 Task: Create a due date automation trigger when advanced on, on the wednesday before a card is due add dates starting this month at 11:00 AM.
Action: Mouse moved to (830, 257)
Screenshot: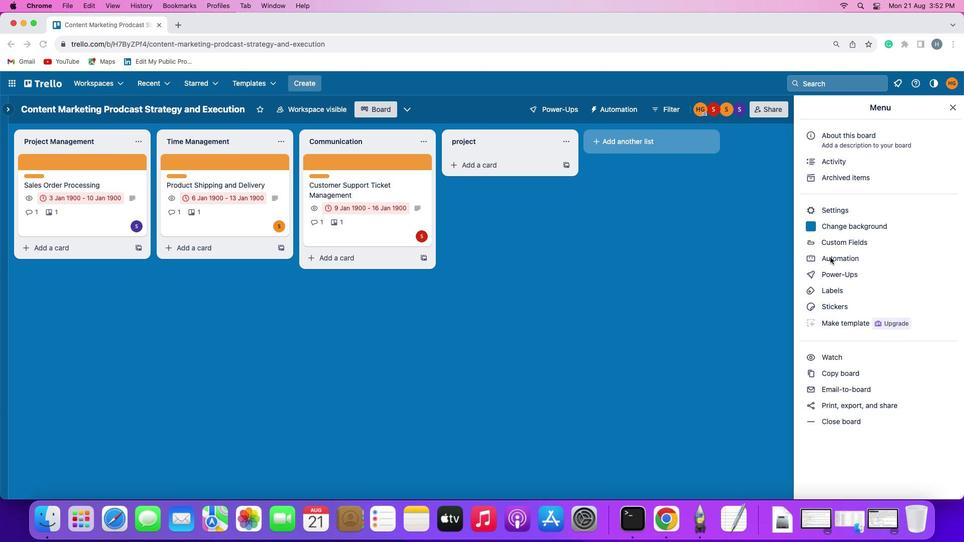 
Action: Mouse pressed left at (830, 257)
Screenshot: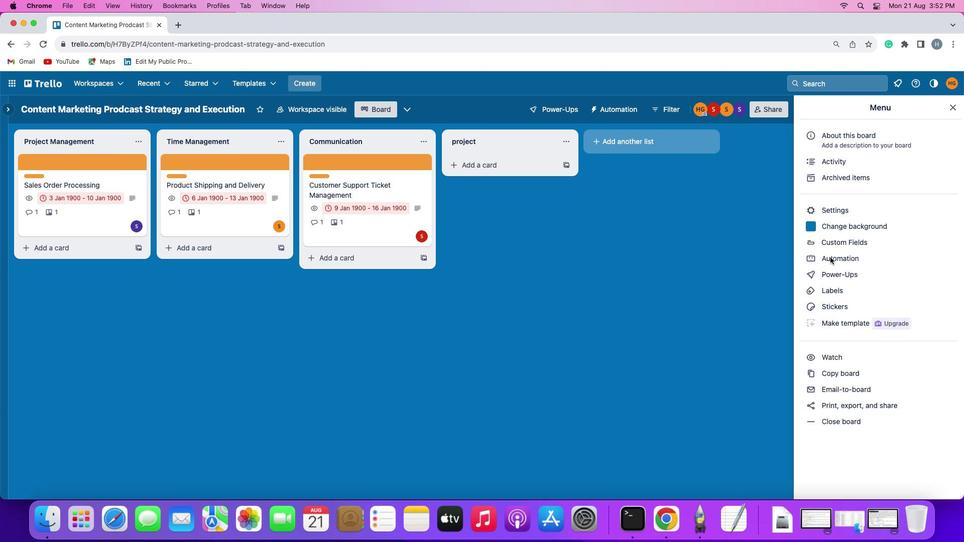 
Action: Mouse moved to (830, 257)
Screenshot: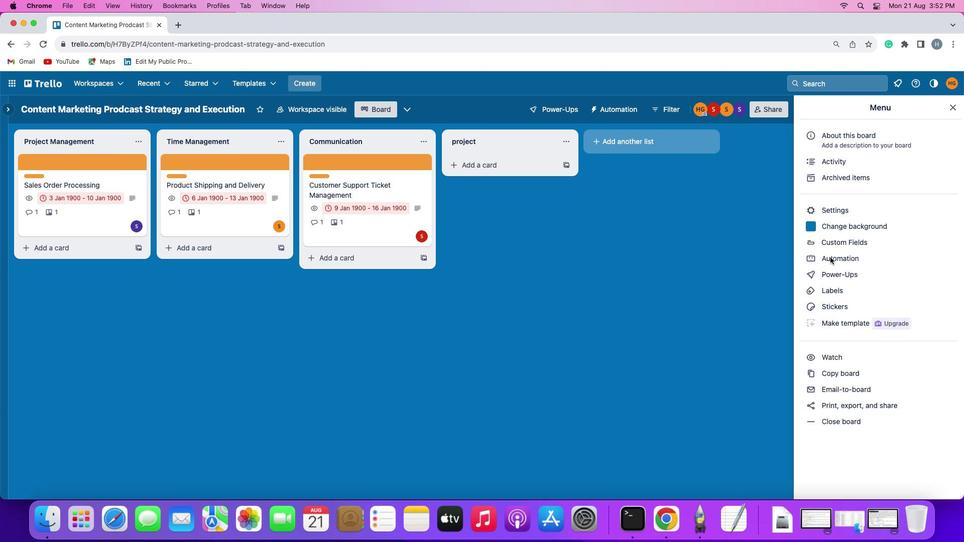 
Action: Mouse pressed left at (830, 257)
Screenshot: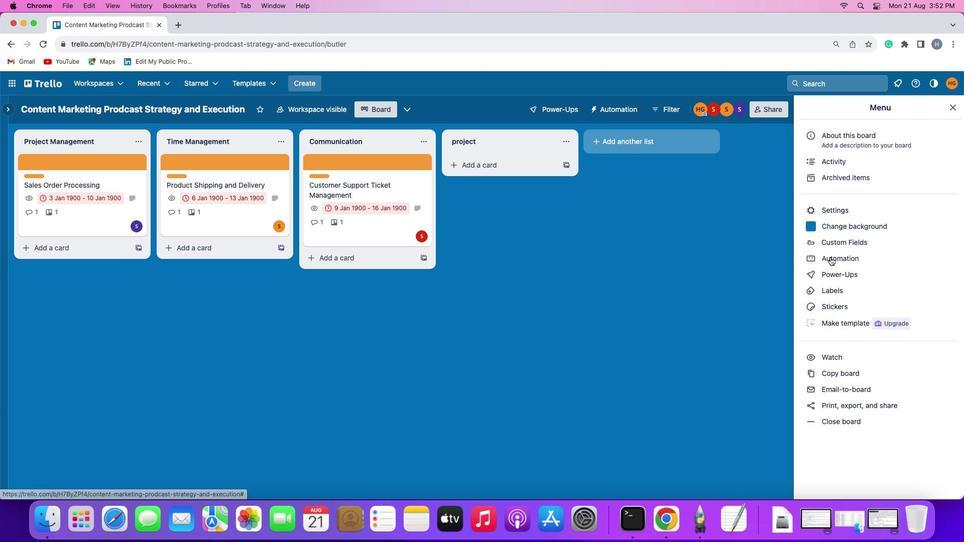 
Action: Mouse moved to (67, 239)
Screenshot: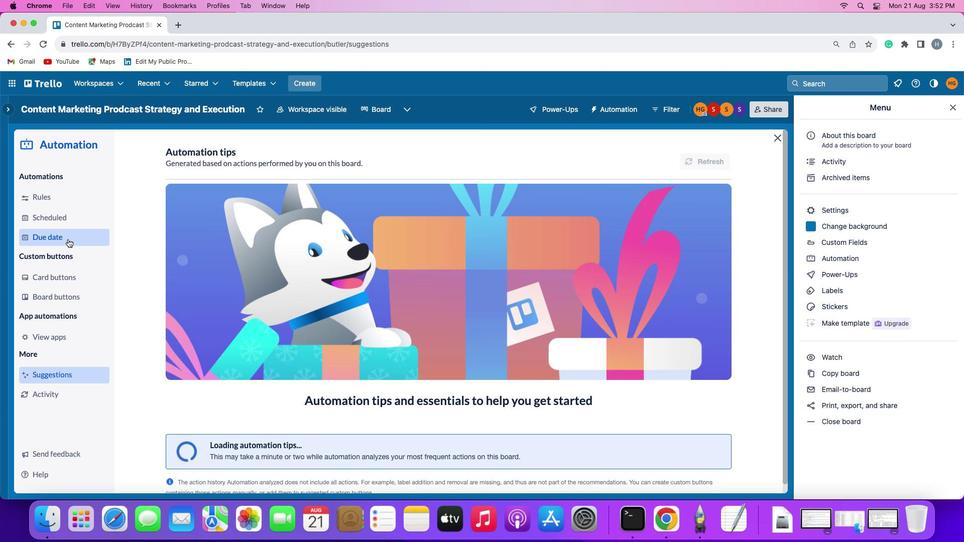 
Action: Mouse pressed left at (67, 239)
Screenshot: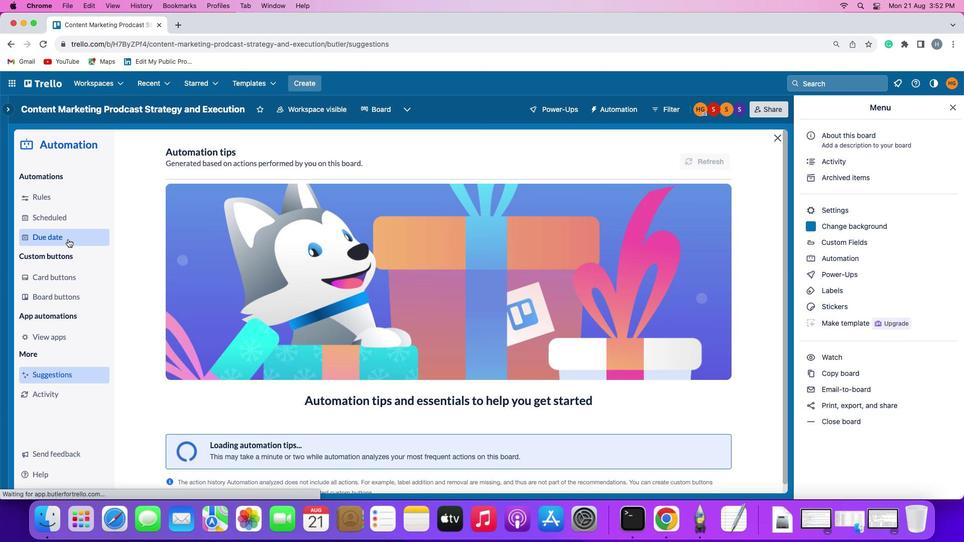 
Action: Mouse moved to (690, 154)
Screenshot: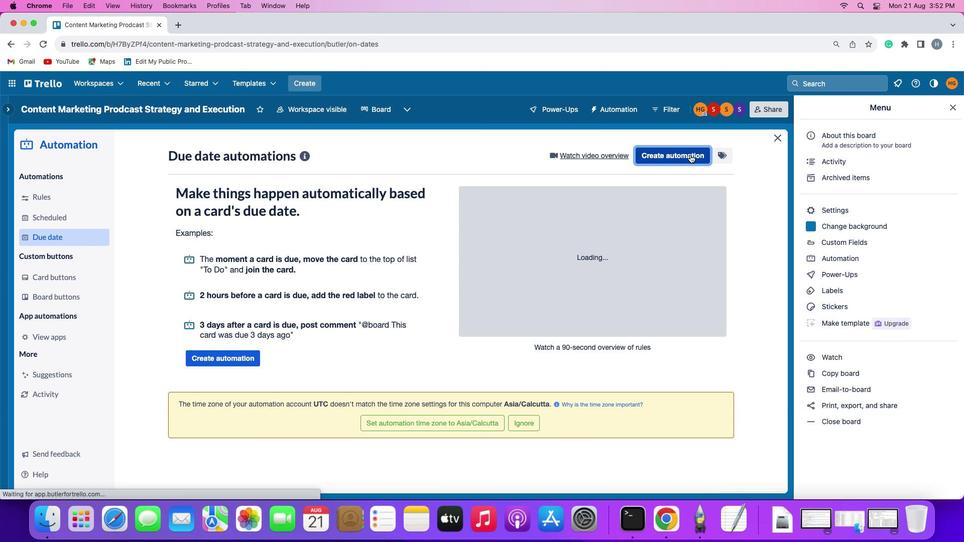 
Action: Mouse pressed left at (690, 154)
Screenshot: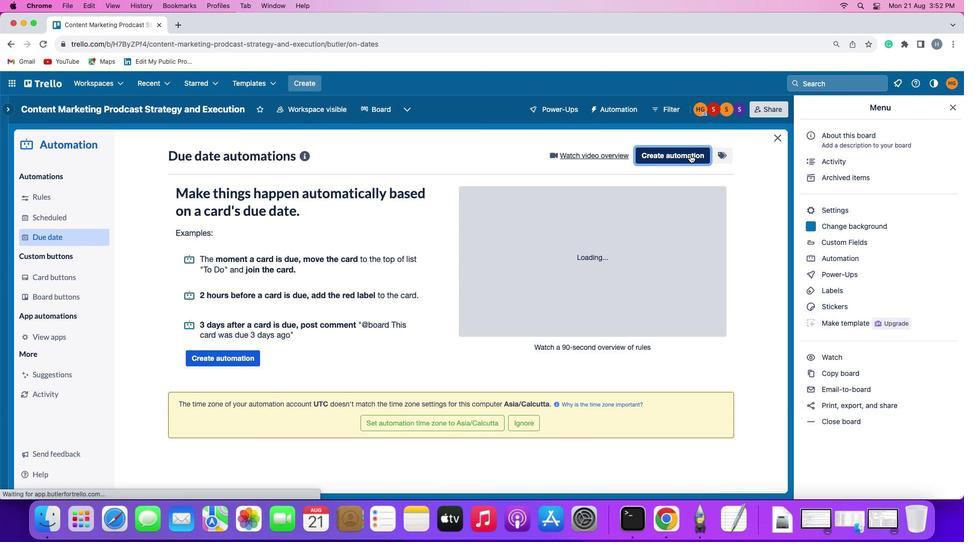 
Action: Mouse moved to (191, 254)
Screenshot: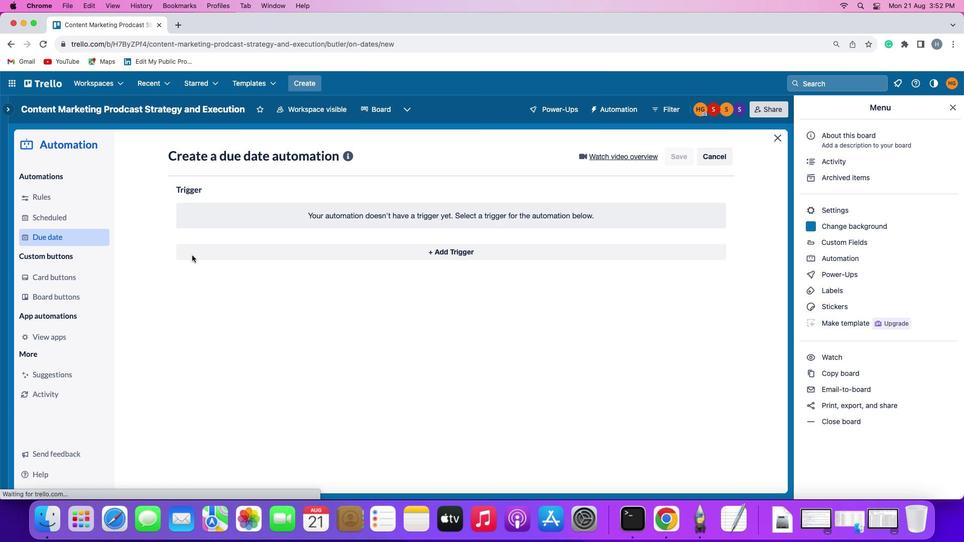 
Action: Mouse pressed left at (191, 254)
Screenshot: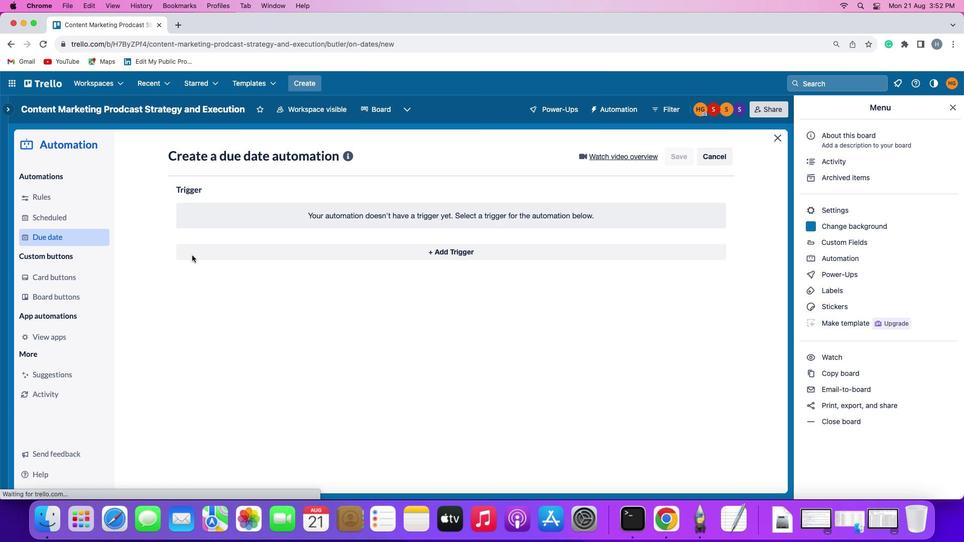 
Action: Mouse moved to (219, 440)
Screenshot: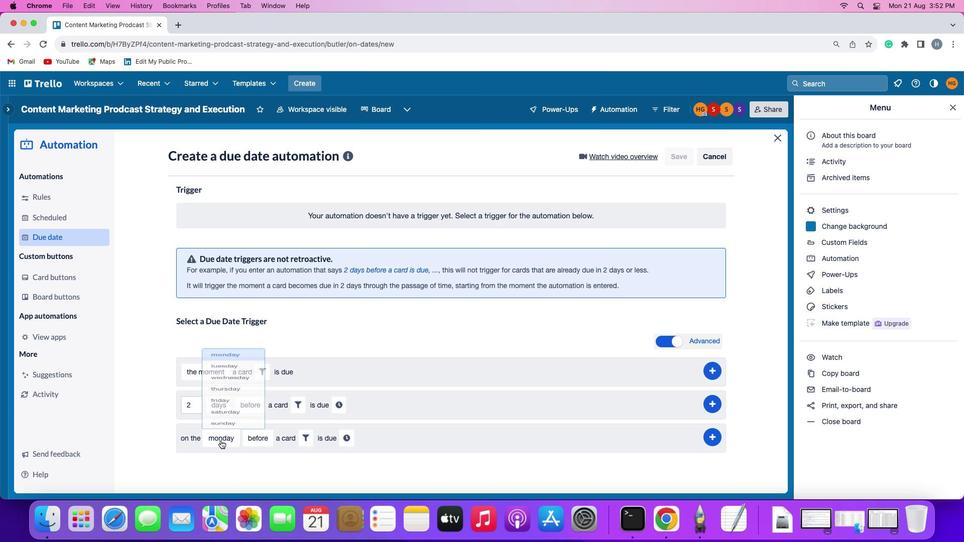 
Action: Mouse pressed left at (219, 440)
Screenshot: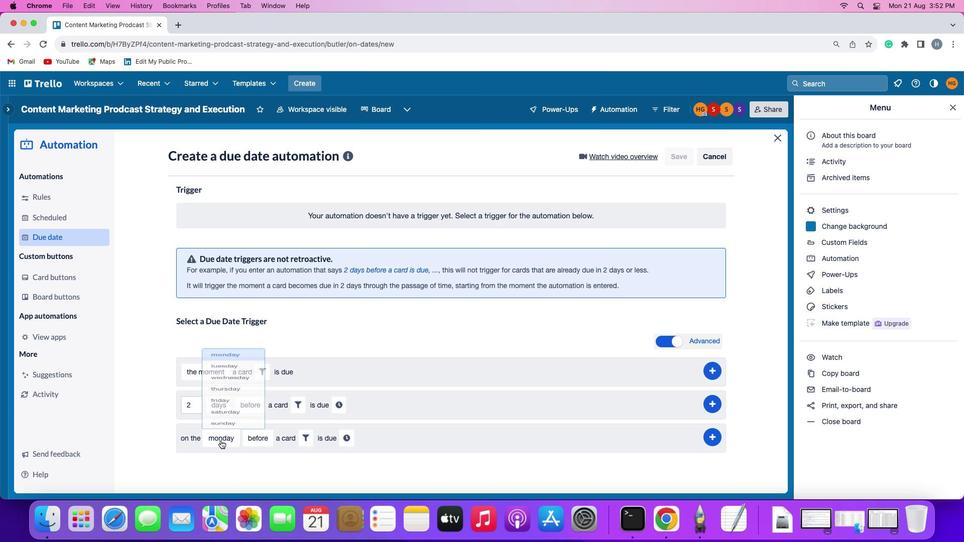 
Action: Mouse moved to (237, 339)
Screenshot: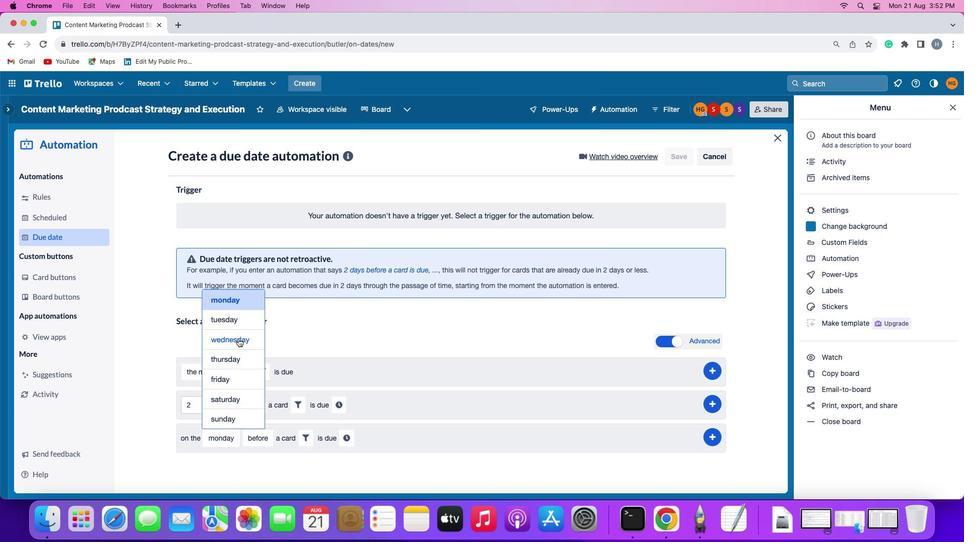 
Action: Mouse pressed left at (237, 339)
Screenshot: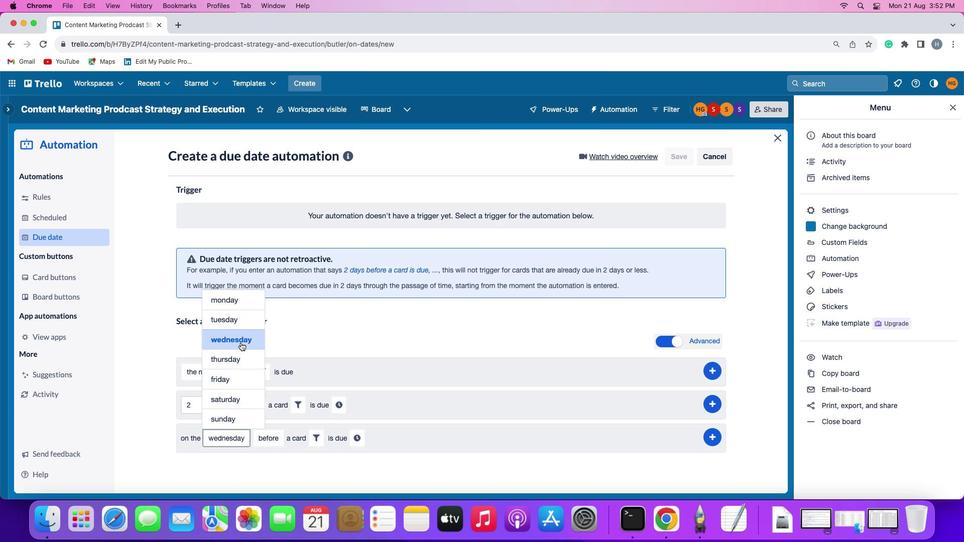 
Action: Mouse moved to (314, 435)
Screenshot: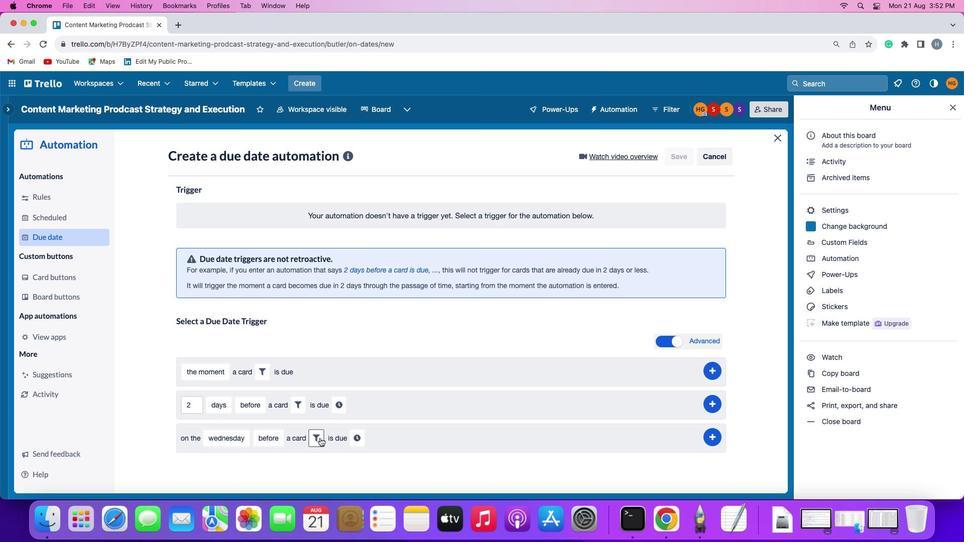 
Action: Mouse pressed left at (314, 435)
Screenshot: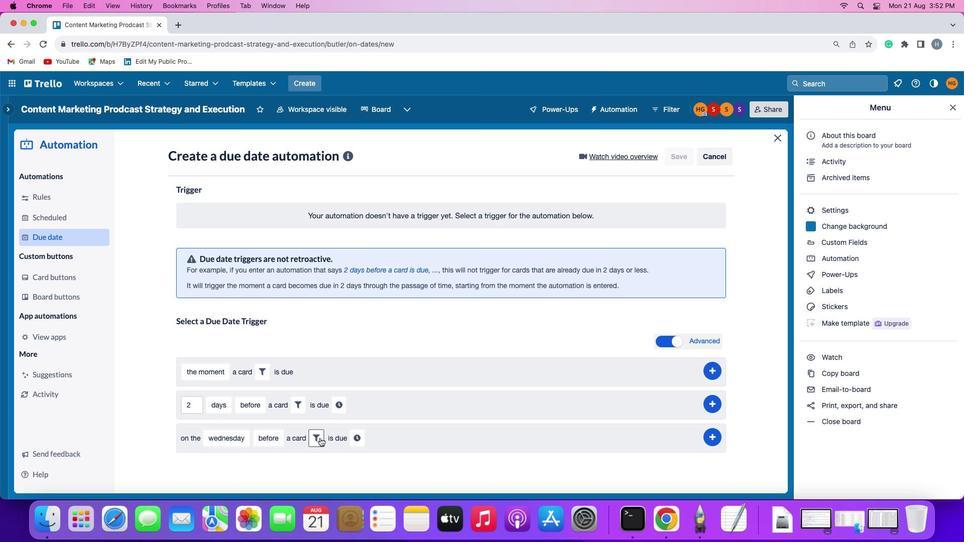 
Action: Mouse moved to (361, 464)
Screenshot: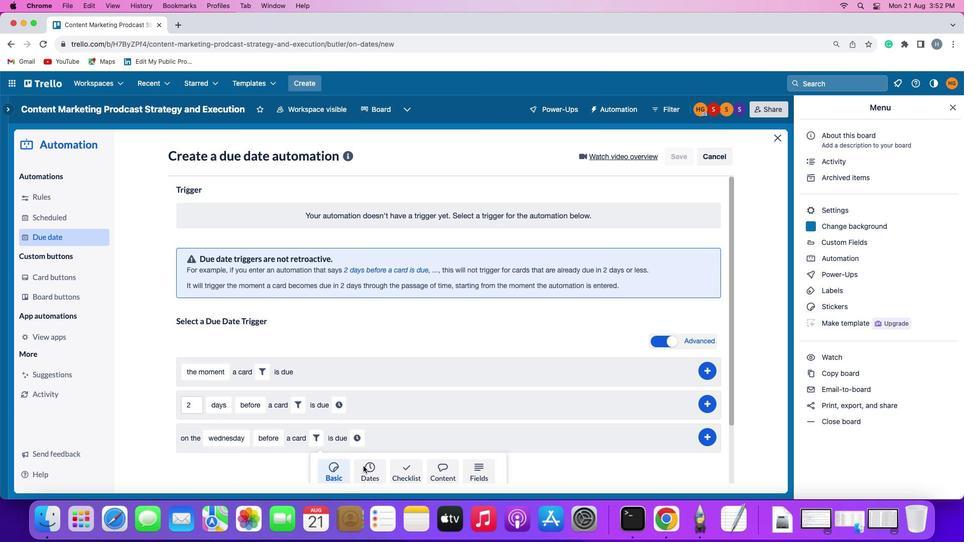 
Action: Mouse pressed left at (361, 464)
Screenshot: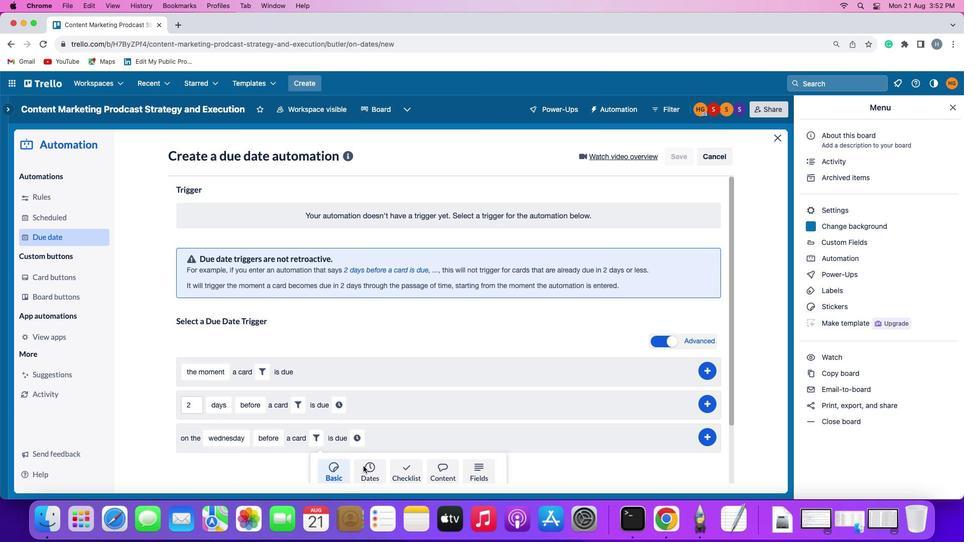 
Action: Mouse moved to (265, 464)
Screenshot: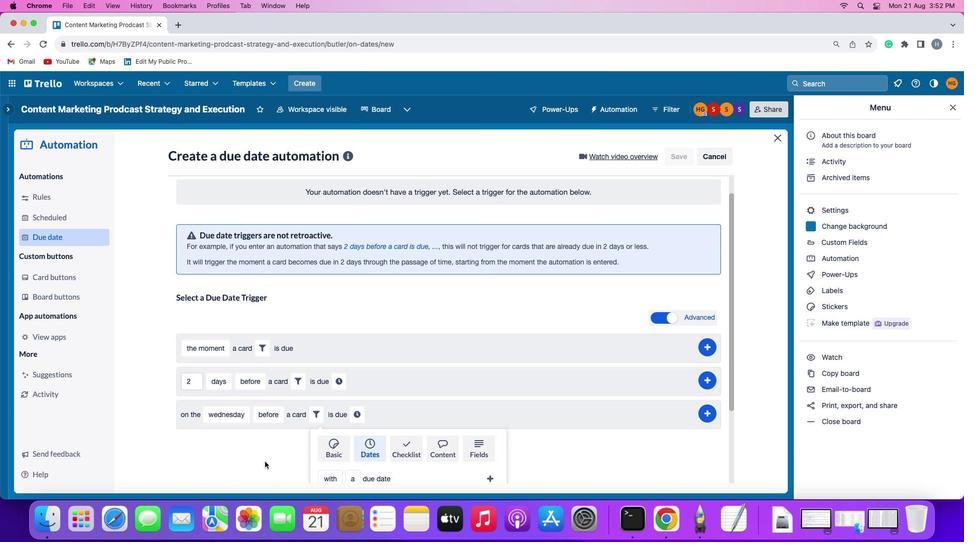 
Action: Mouse scrolled (265, 464) with delta (0, 0)
Screenshot: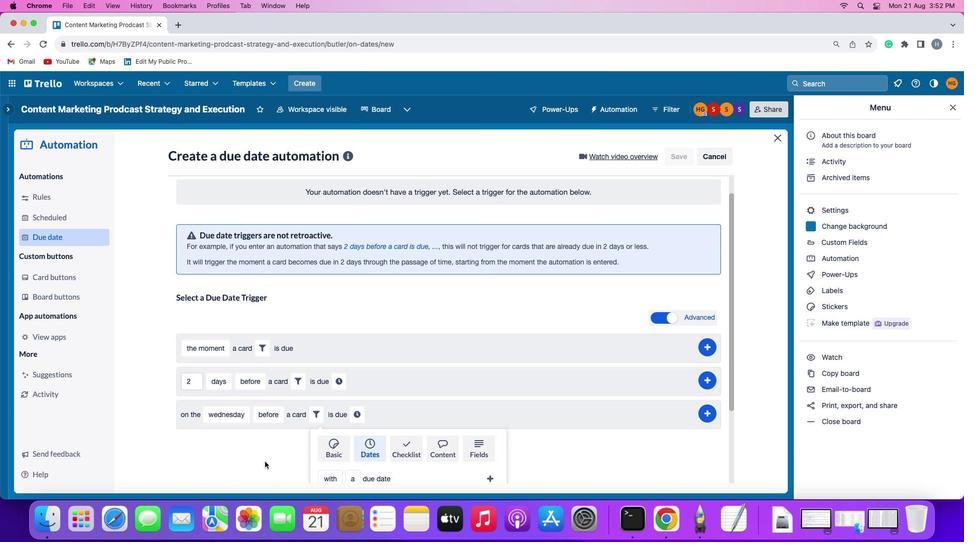 
Action: Mouse moved to (265, 464)
Screenshot: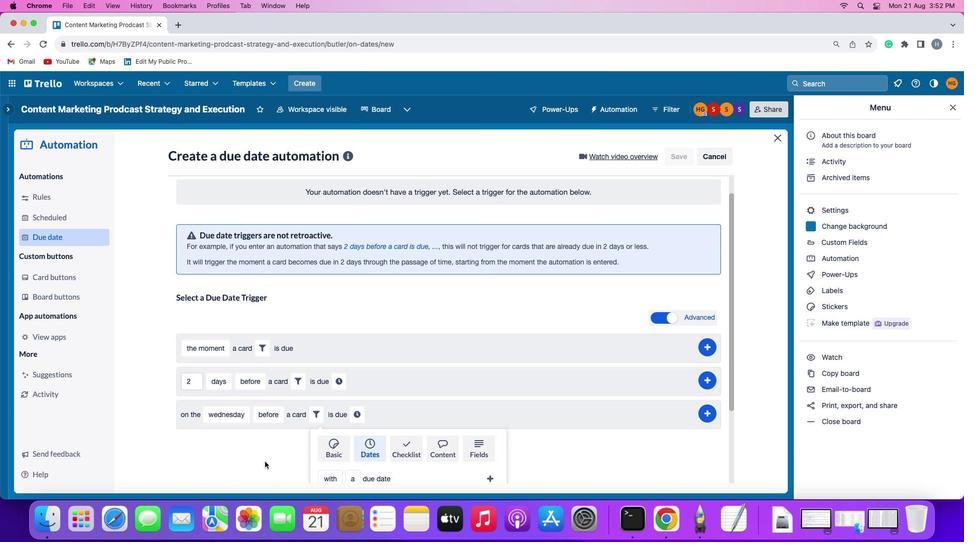 
Action: Mouse scrolled (265, 464) with delta (0, 0)
Screenshot: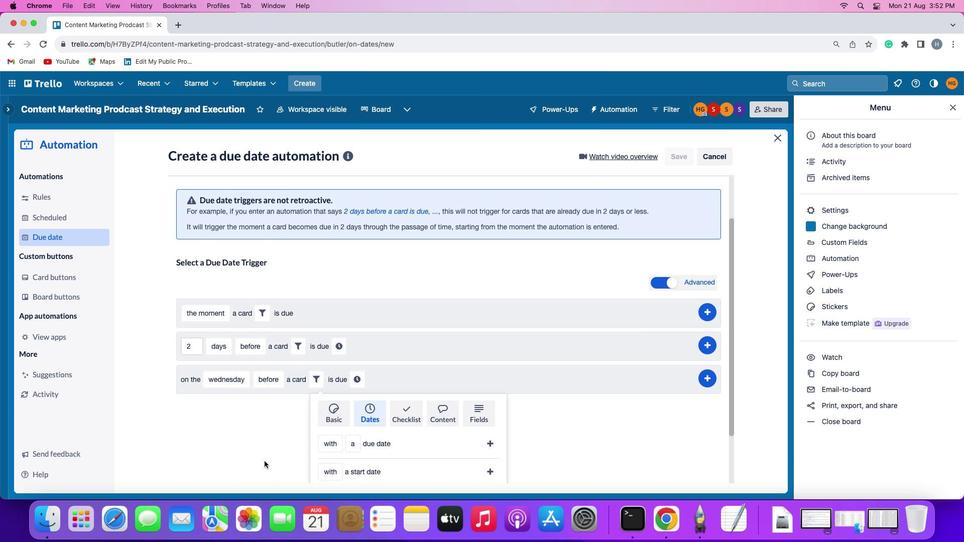 
Action: Mouse scrolled (265, 464) with delta (0, -2)
Screenshot: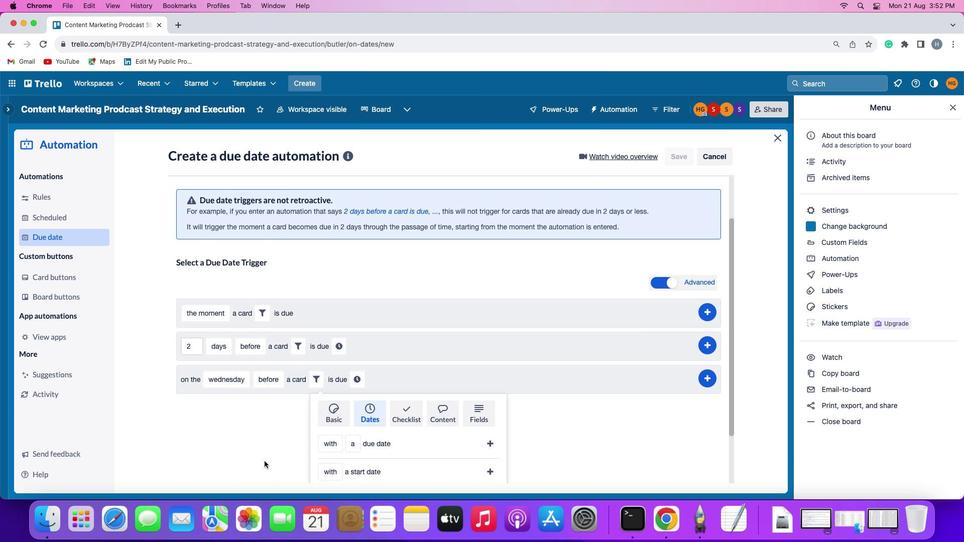 
Action: Mouse scrolled (265, 464) with delta (0, -2)
Screenshot: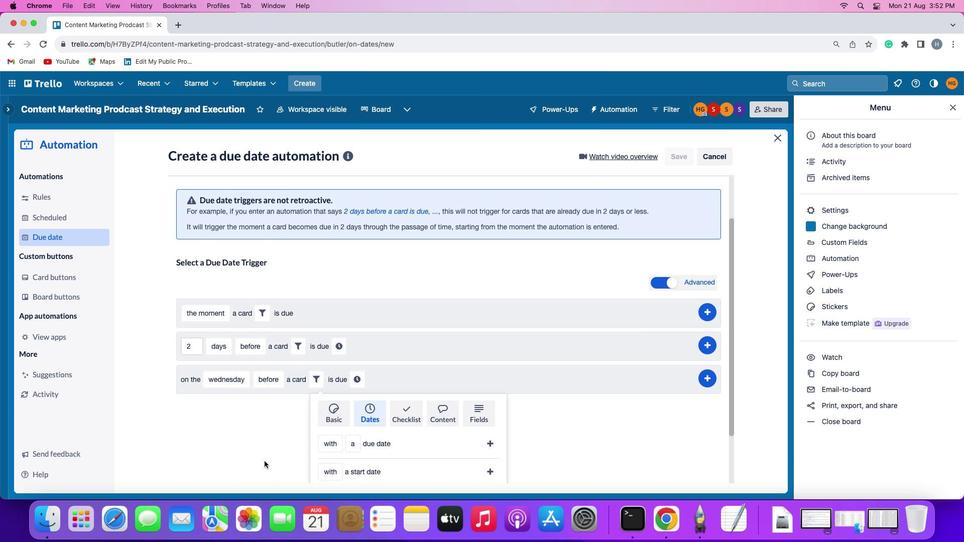 
Action: Mouse moved to (265, 463)
Screenshot: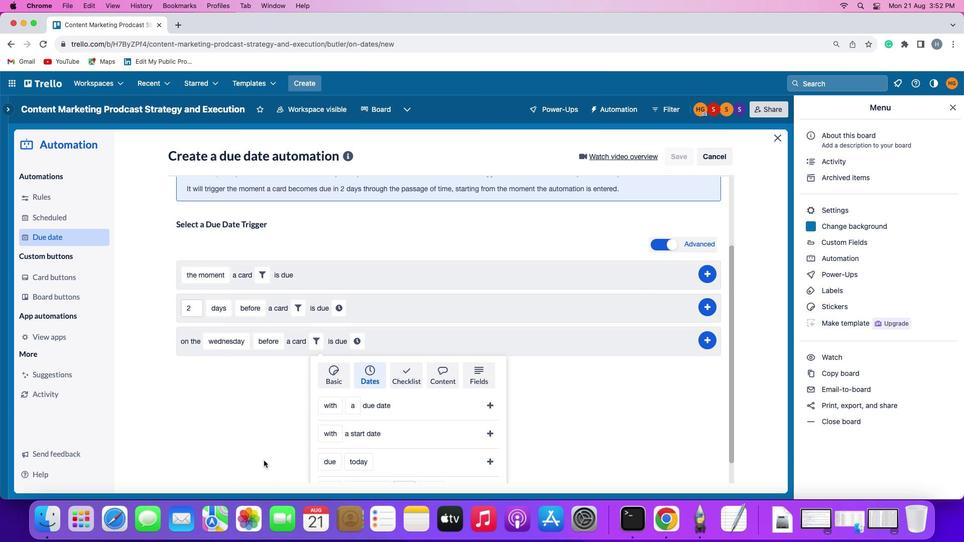 
Action: Mouse scrolled (265, 463) with delta (0, -3)
Screenshot: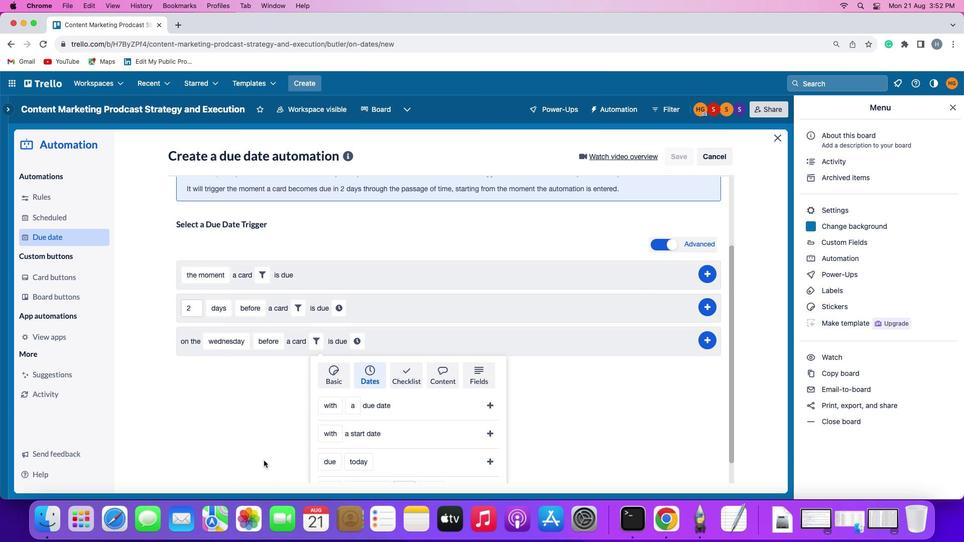 
Action: Mouse moved to (261, 459)
Screenshot: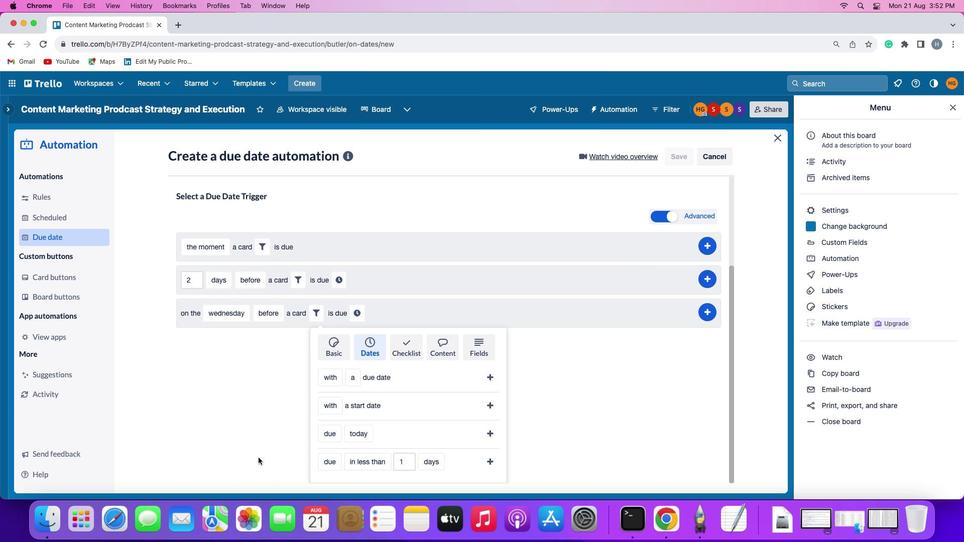 
Action: Mouse scrolled (261, 459) with delta (0, 0)
Screenshot: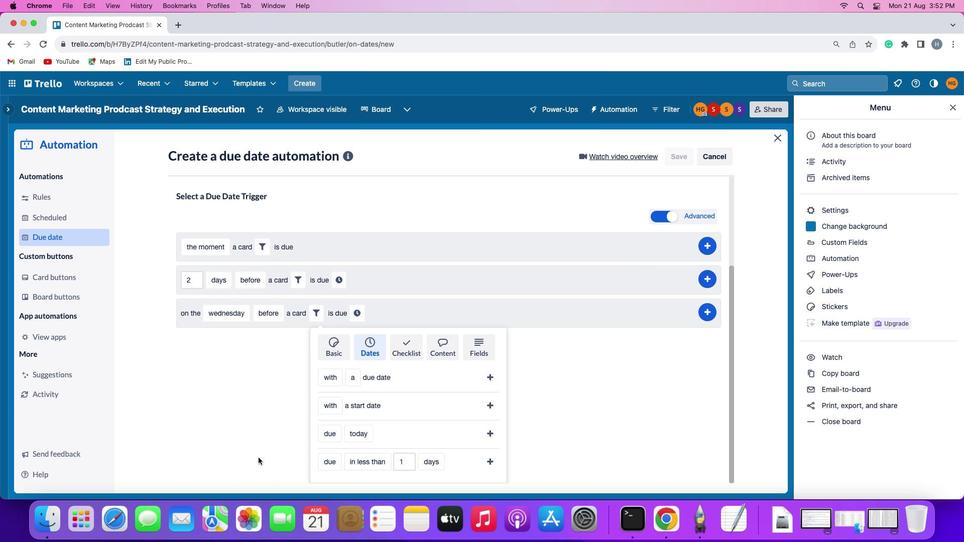 
Action: Mouse moved to (261, 459)
Screenshot: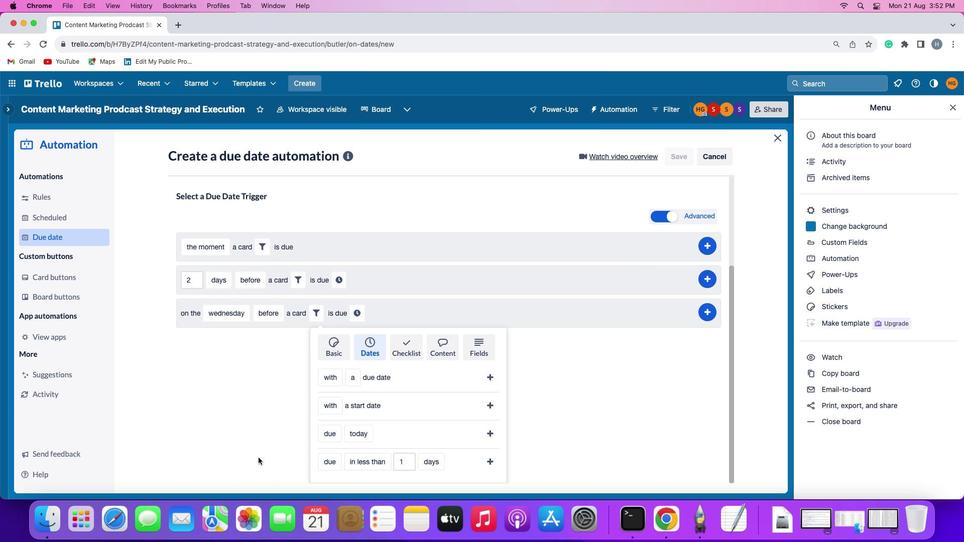 
Action: Mouse scrolled (261, 459) with delta (0, 0)
Screenshot: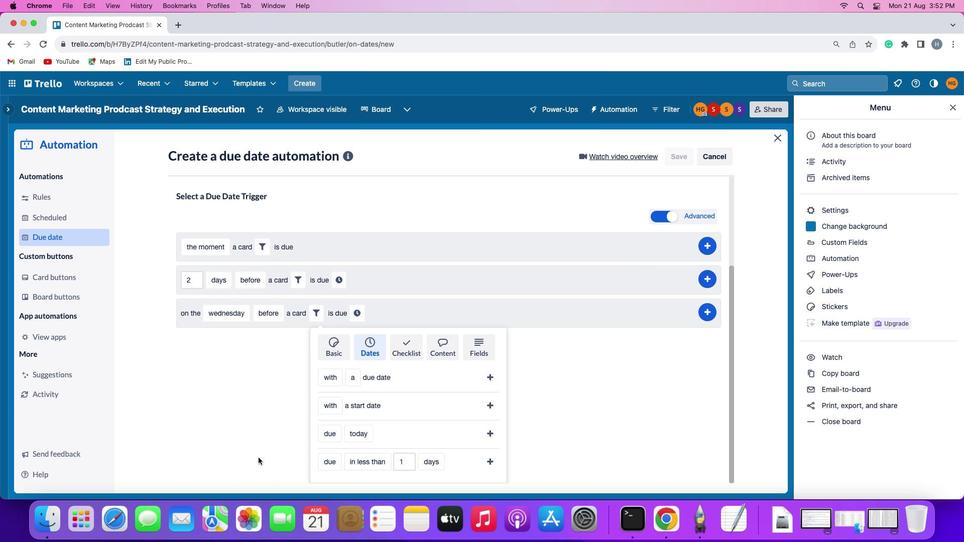
Action: Mouse moved to (260, 459)
Screenshot: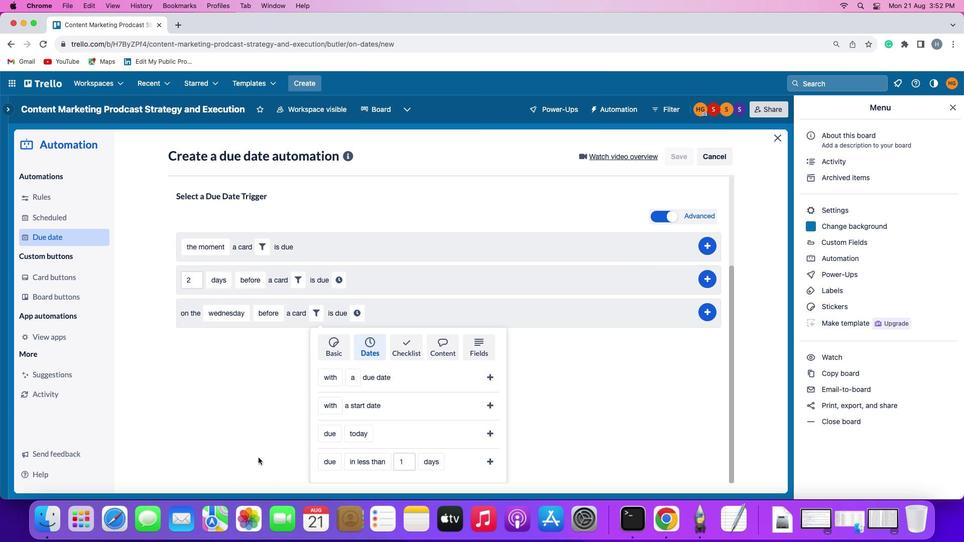 
Action: Mouse scrolled (260, 459) with delta (0, -1)
Screenshot: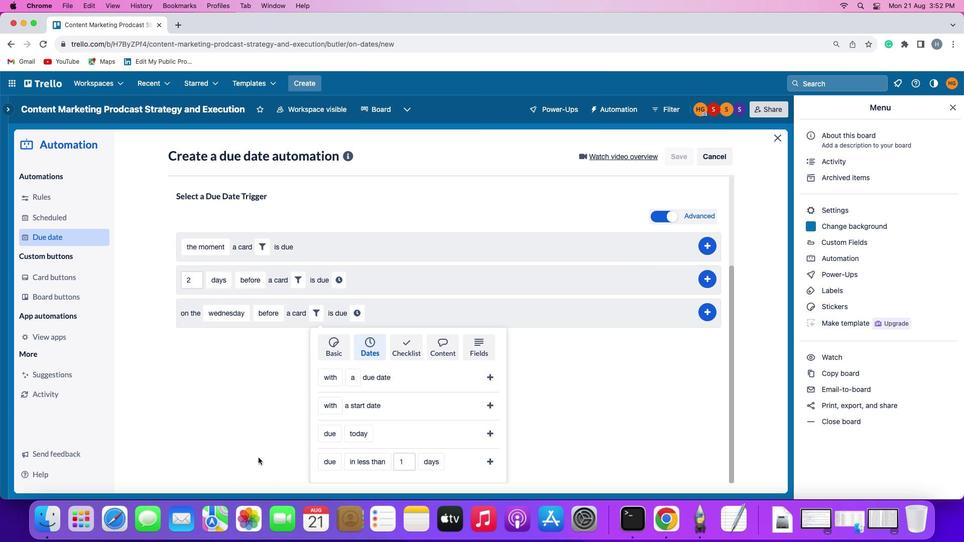 
Action: Mouse moved to (258, 457)
Screenshot: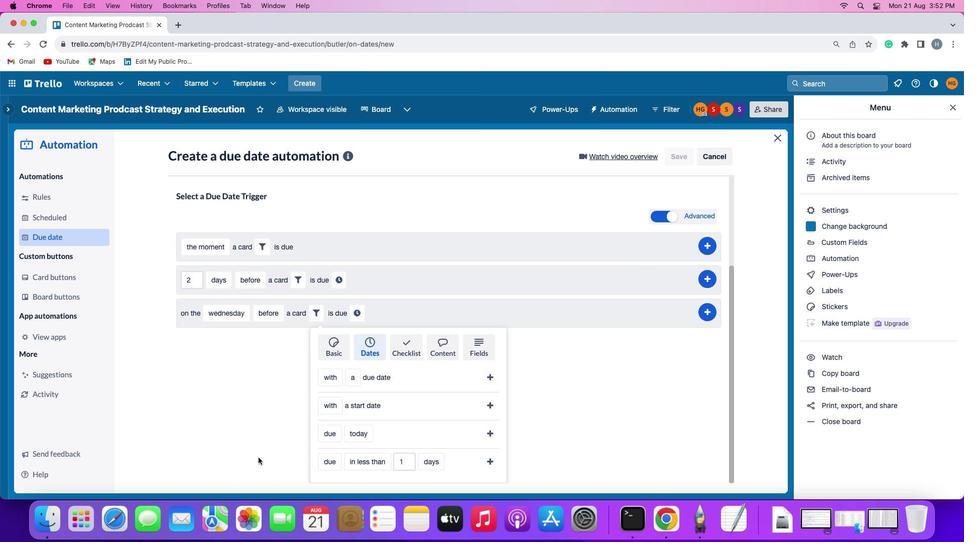 
Action: Mouse scrolled (258, 457) with delta (0, -2)
Screenshot: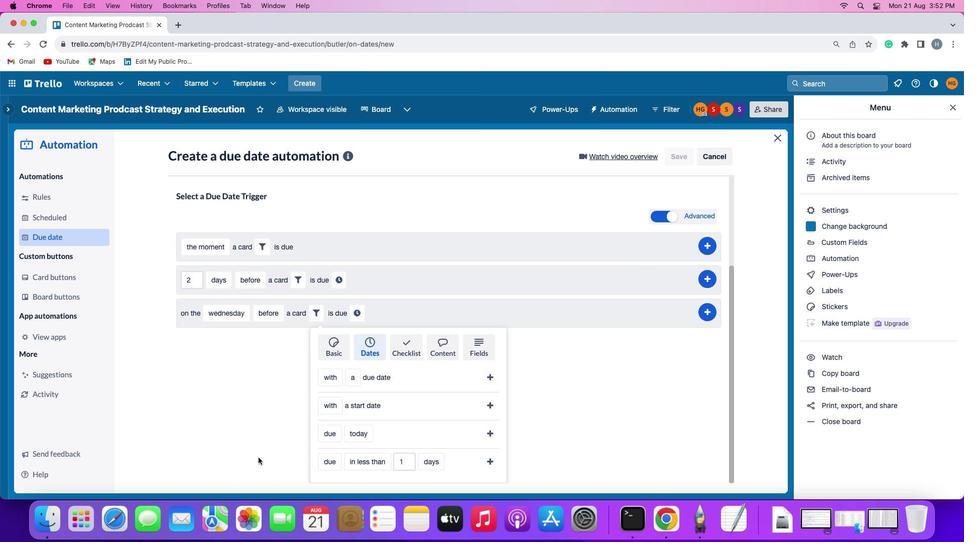 
Action: Mouse moved to (328, 435)
Screenshot: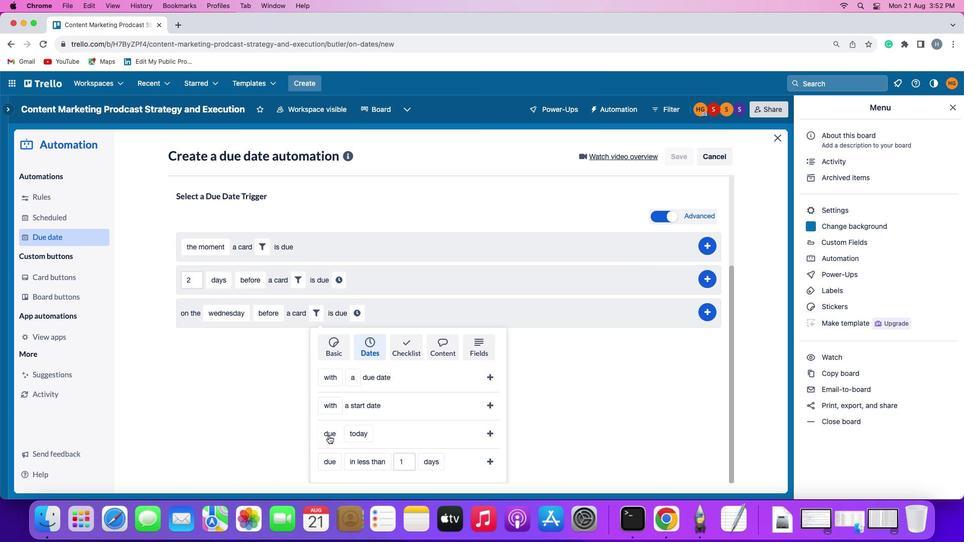 
Action: Mouse pressed left at (328, 435)
Screenshot: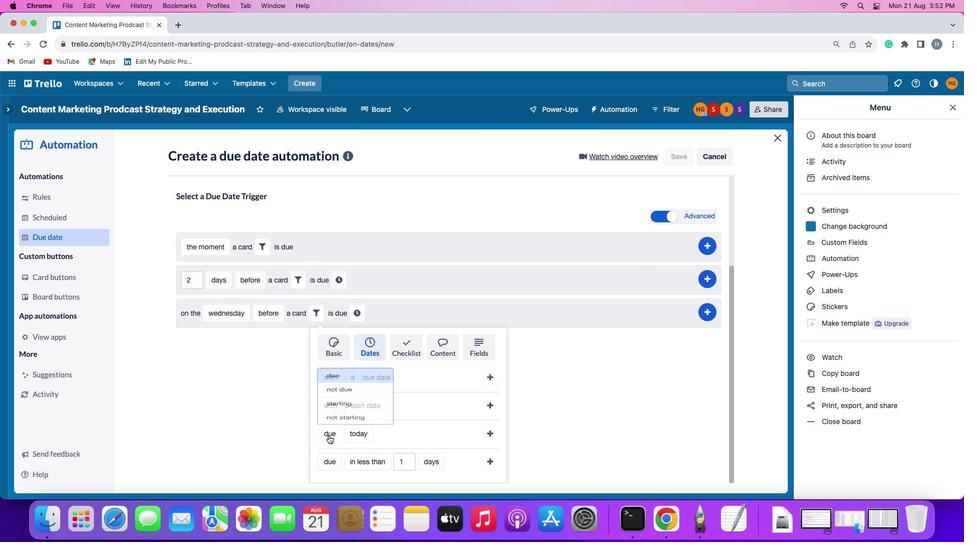 
Action: Mouse moved to (337, 391)
Screenshot: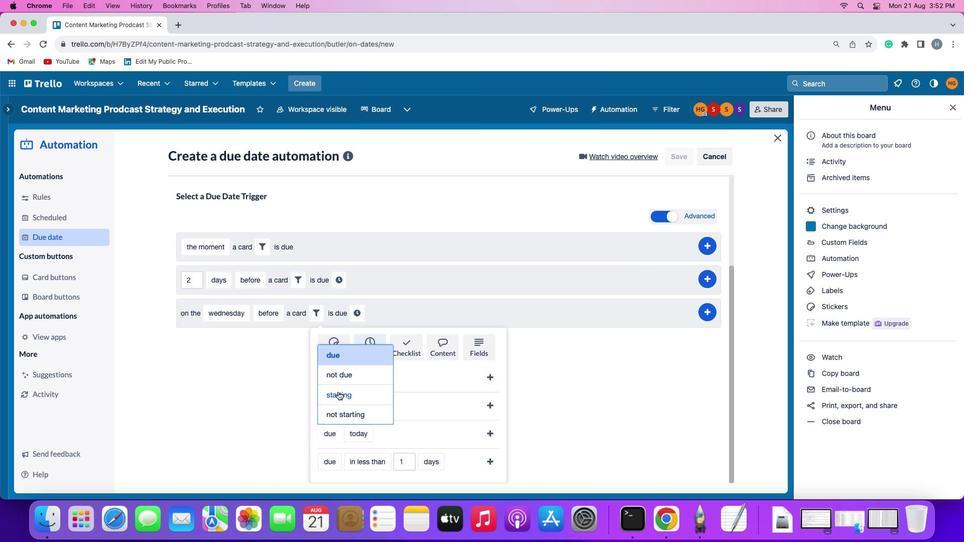 
Action: Mouse pressed left at (337, 391)
Screenshot: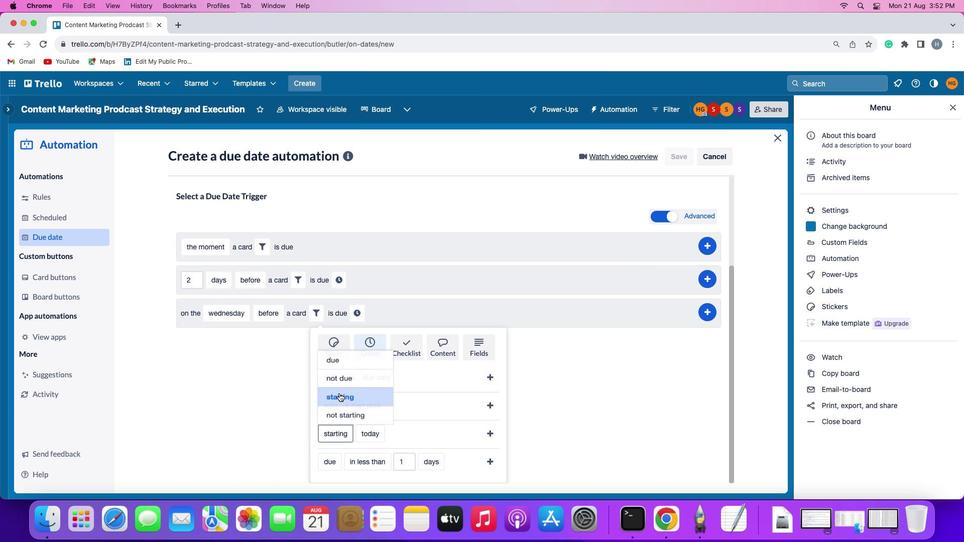 
Action: Mouse moved to (365, 436)
Screenshot: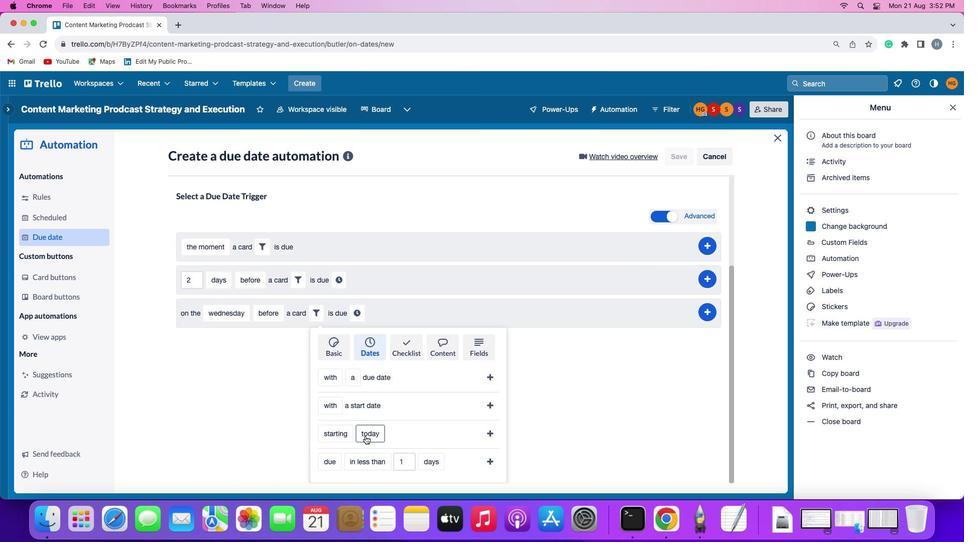 
Action: Mouse pressed left at (365, 436)
Screenshot: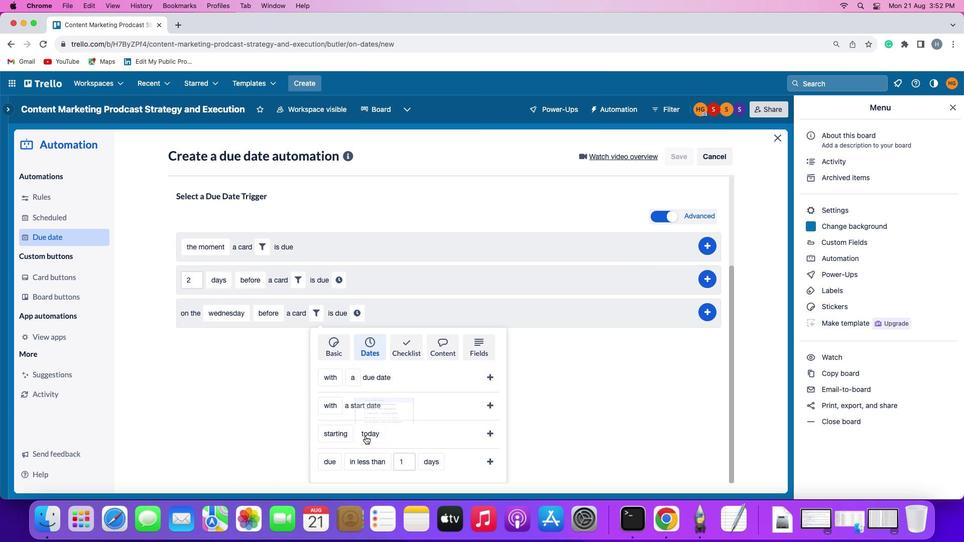 
Action: Mouse moved to (381, 395)
Screenshot: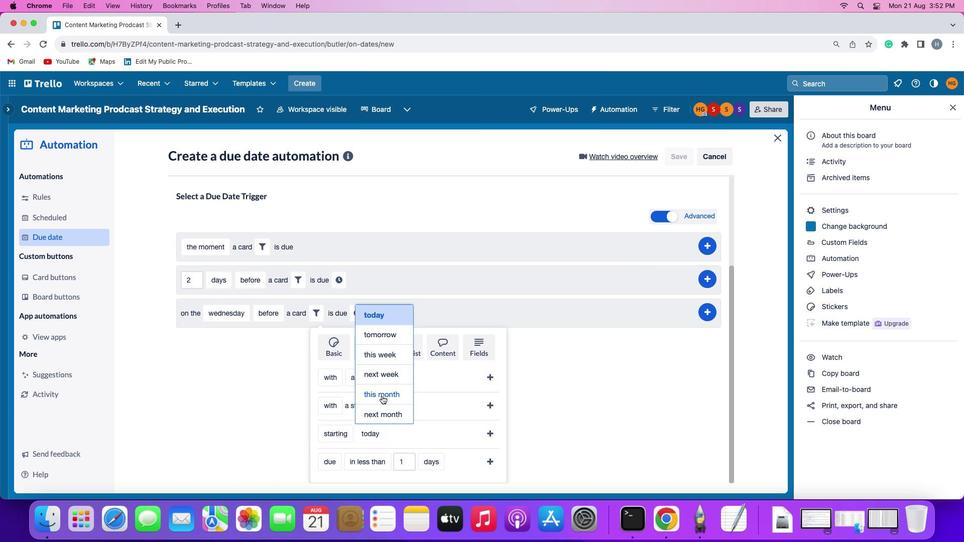 
Action: Mouse pressed left at (381, 395)
Screenshot: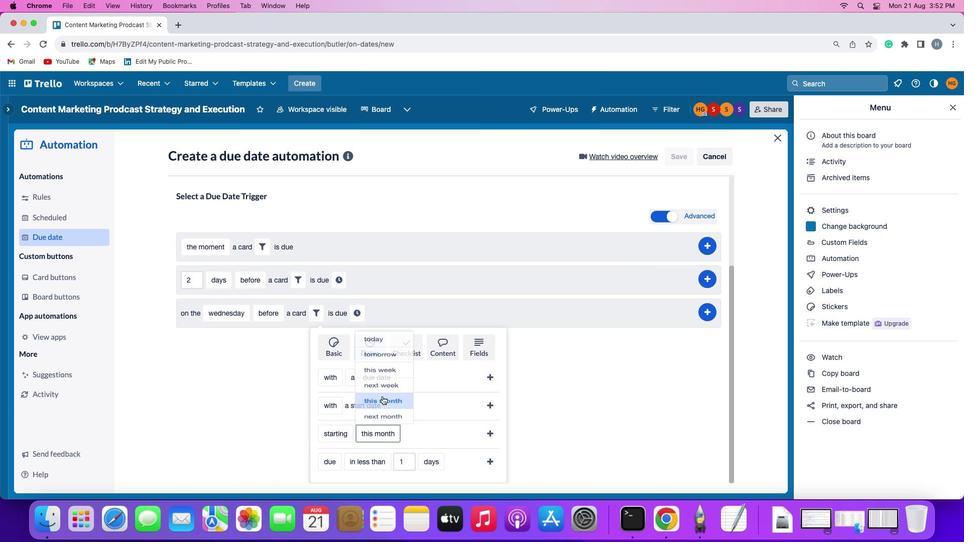 
Action: Mouse moved to (493, 431)
Screenshot: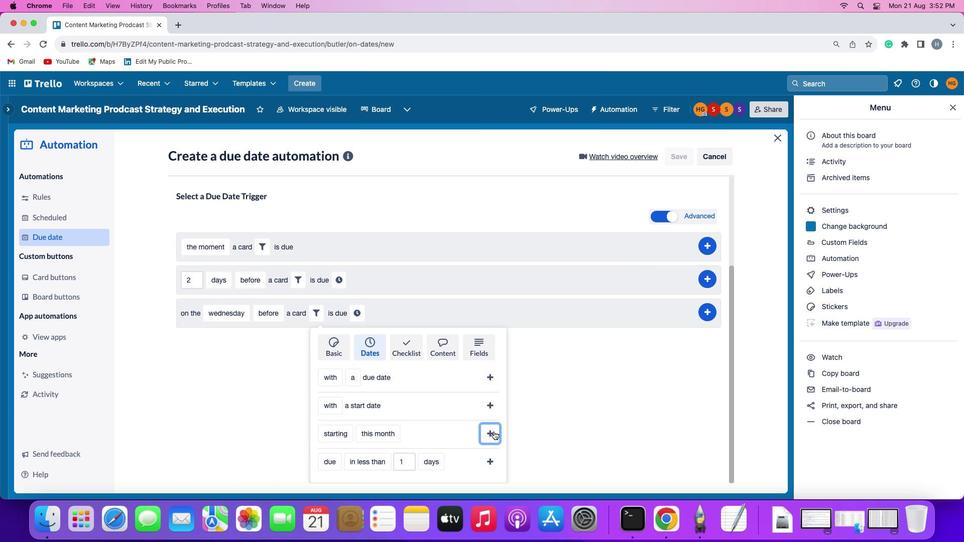 
Action: Mouse pressed left at (493, 431)
Screenshot: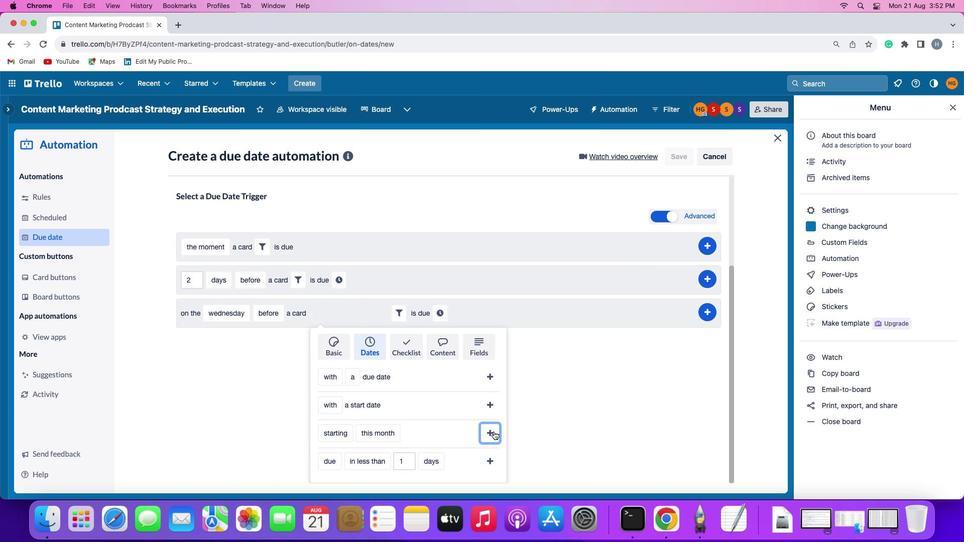 
Action: Mouse moved to (440, 437)
Screenshot: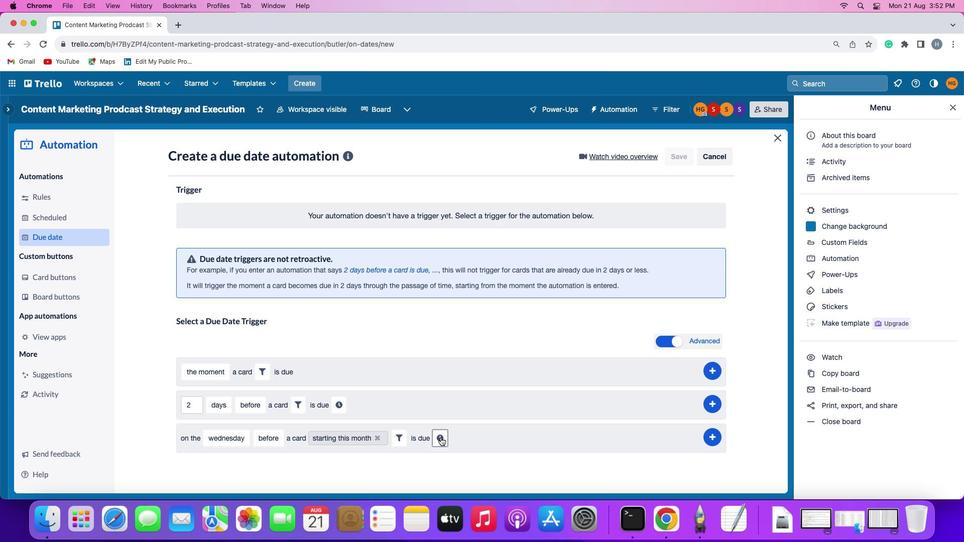 
Action: Mouse pressed left at (440, 437)
Screenshot: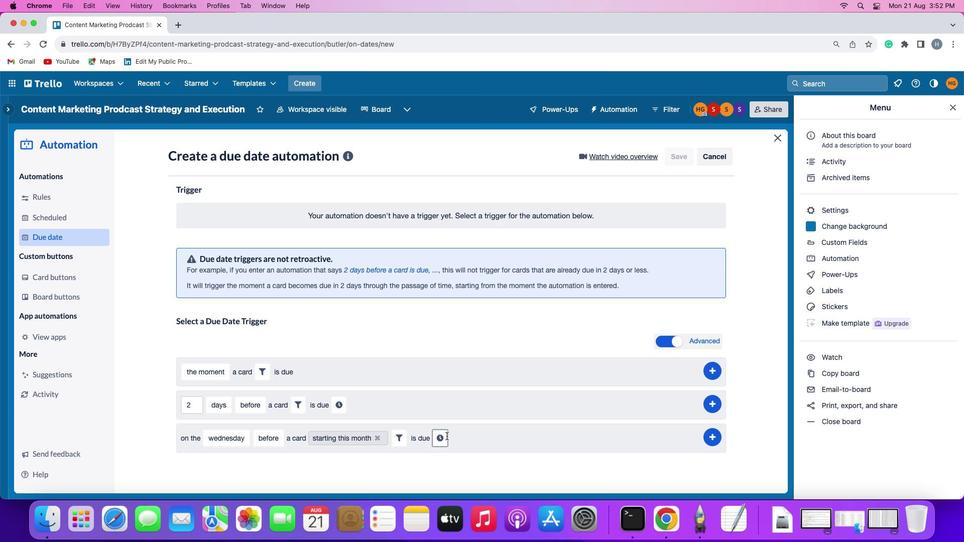 
Action: Mouse moved to (460, 436)
Screenshot: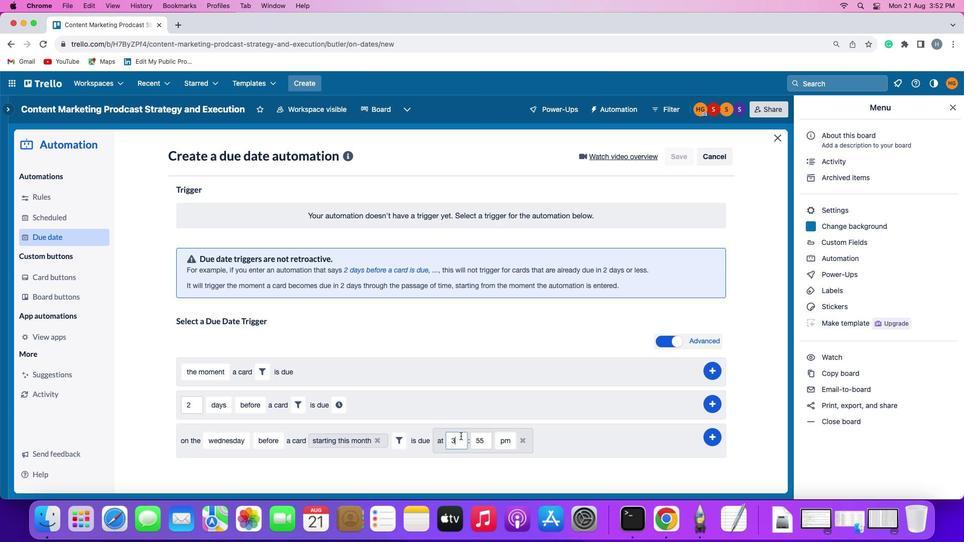 
Action: Mouse pressed left at (460, 436)
Screenshot: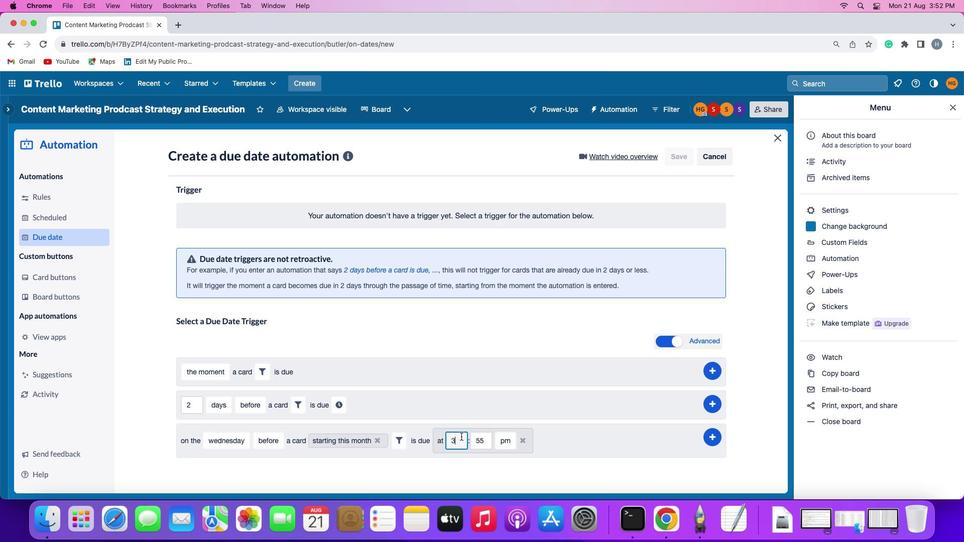 
Action: Mouse moved to (461, 436)
Screenshot: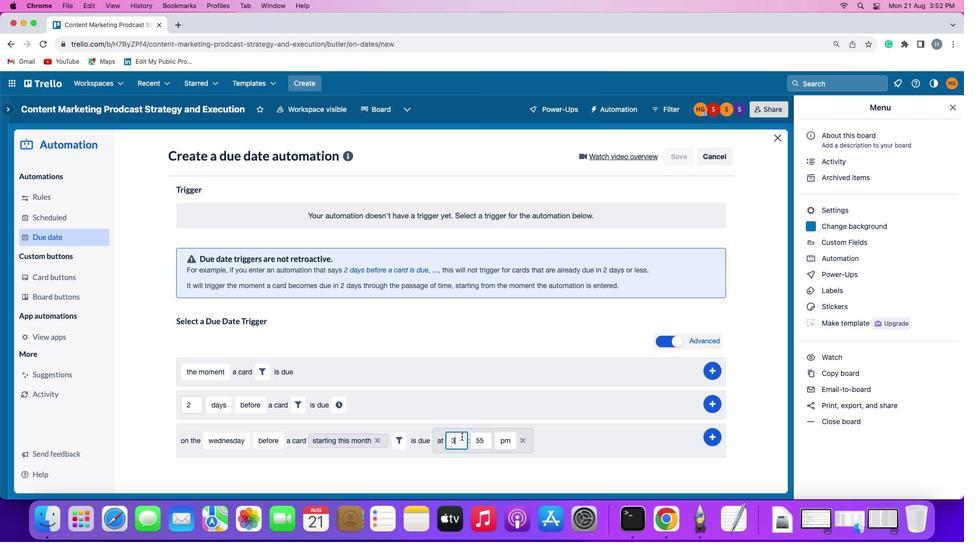 
Action: Key pressed Key.backspace'1''1'
Screenshot: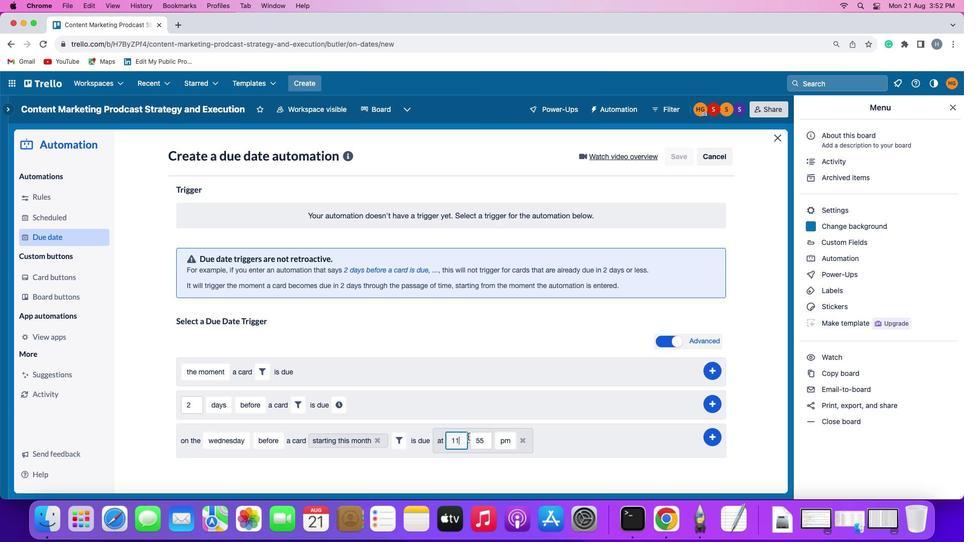 
Action: Mouse moved to (487, 438)
Screenshot: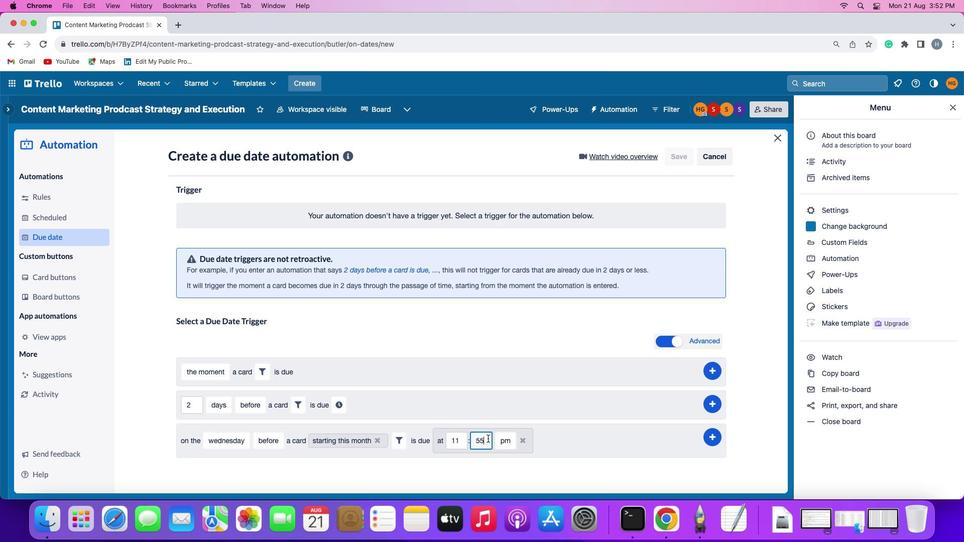 
Action: Mouse pressed left at (487, 438)
Screenshot: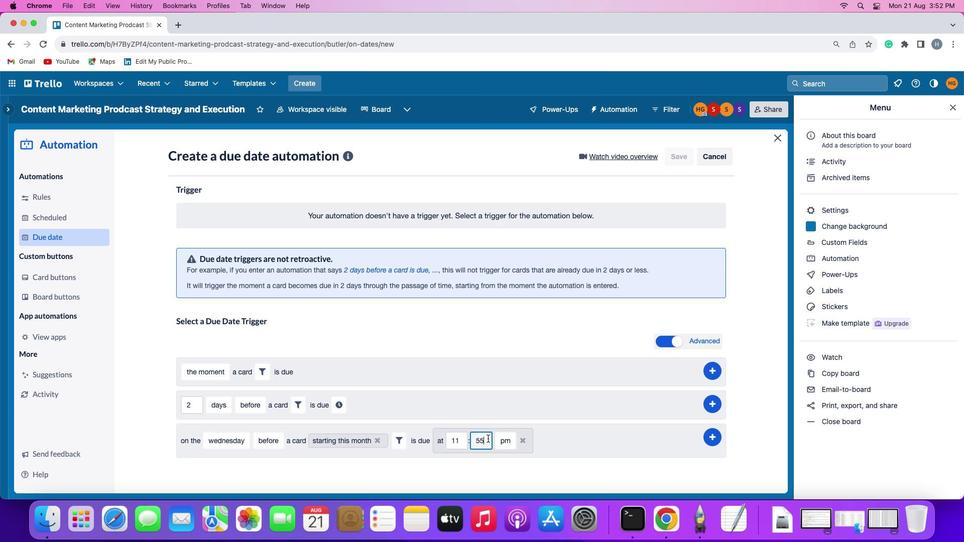 
Action: Key pressed Key.backspaceKey.backspace'0''0'
Screenshot: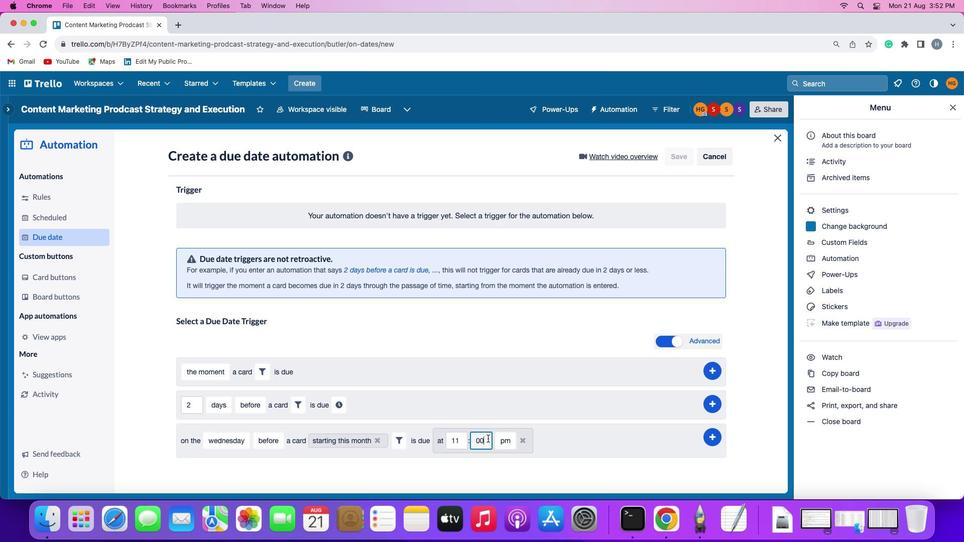 
Action: Mouse moved to (500, 439)
Screenshot: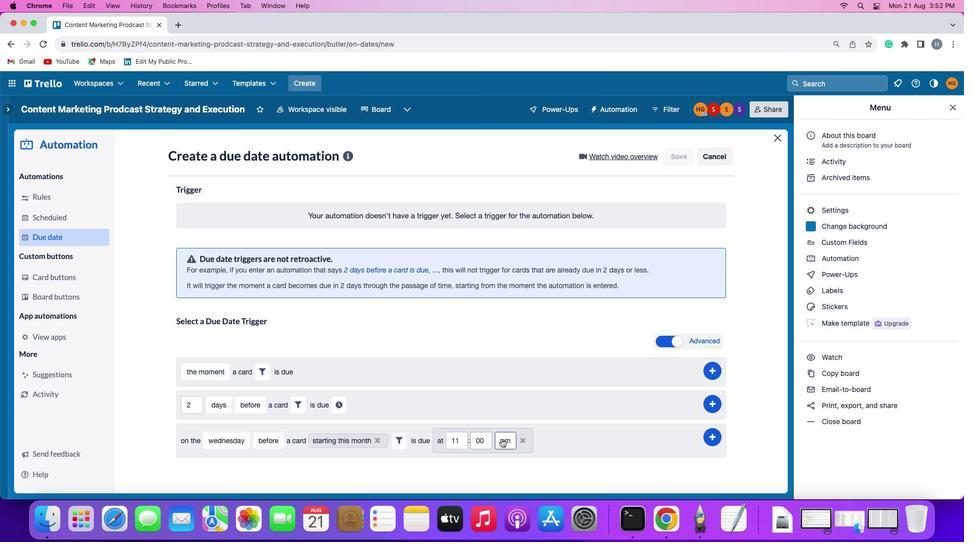 
Action: Mouse pressed left at (500, 439)
Screenshot: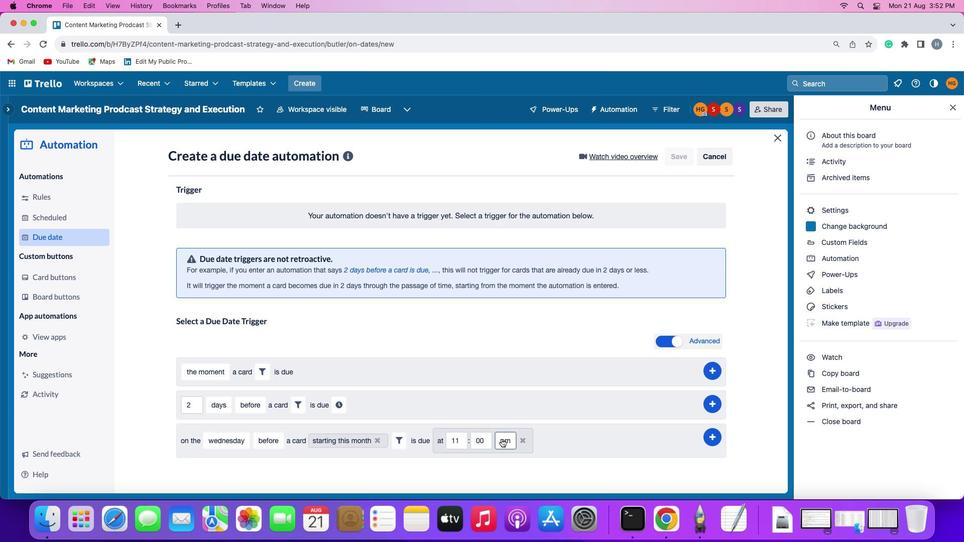 
Action: Mouse moved to (506, 462)
Screenshot: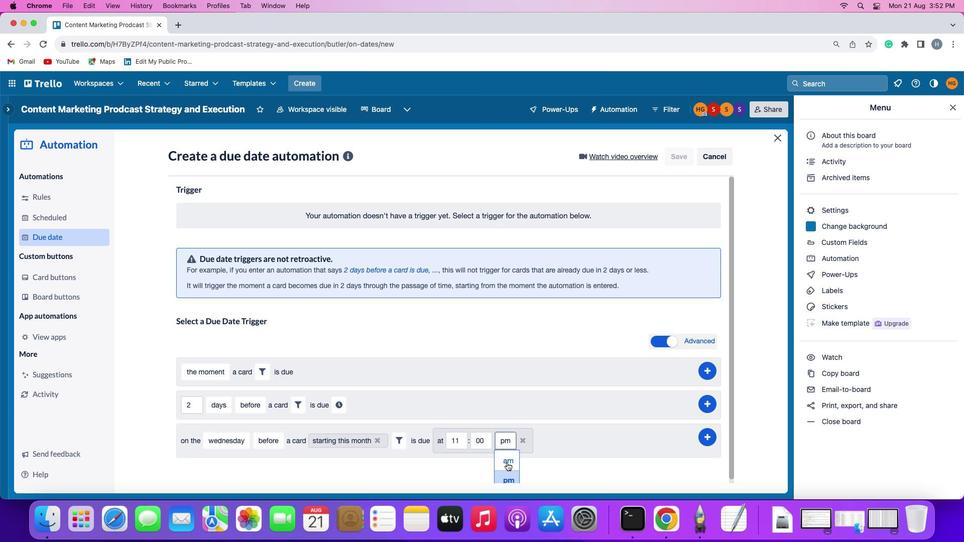 
Action: Mouse pressed left at (506, 462)
Screenshot: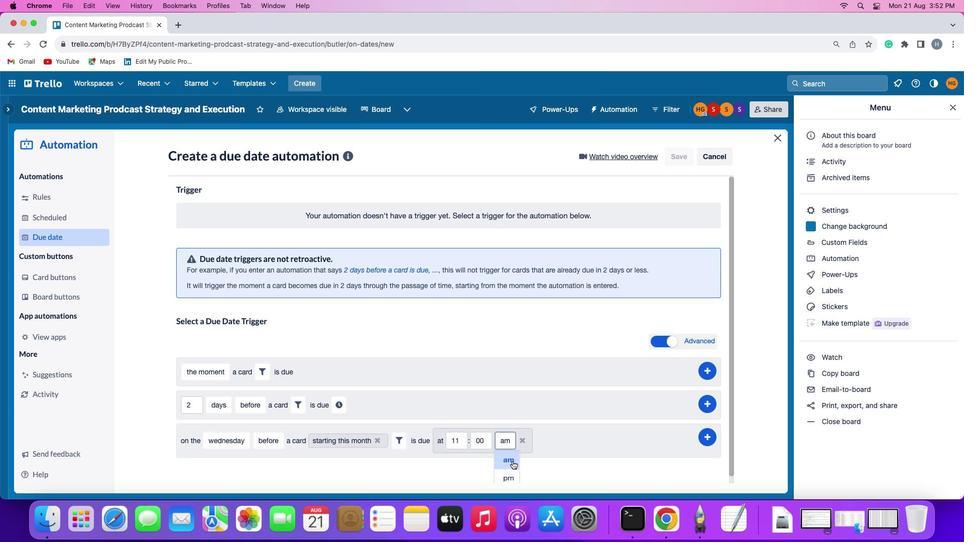 
Action: Mouse moved to (711, 434)
Screenshot: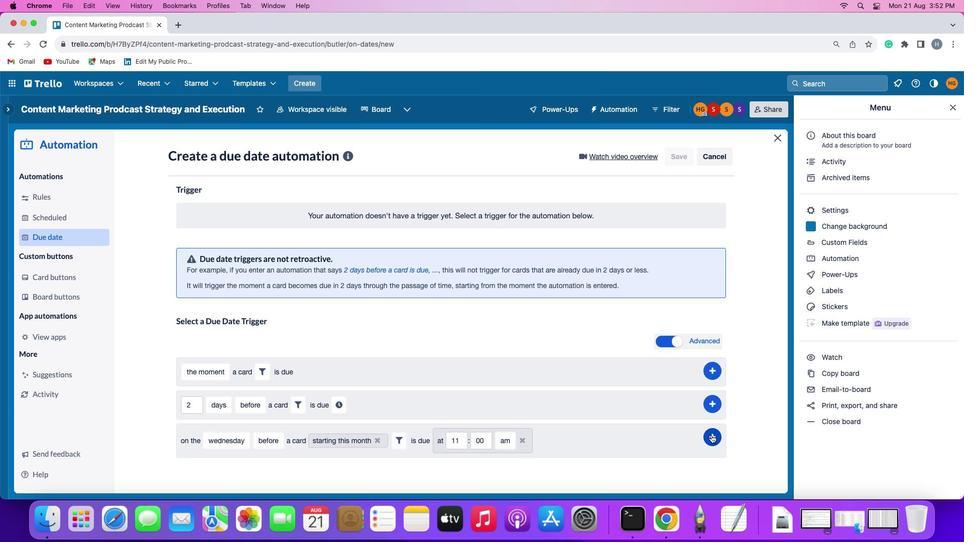 
Action: Mouse pressed left at (711, 434)
Screenshot: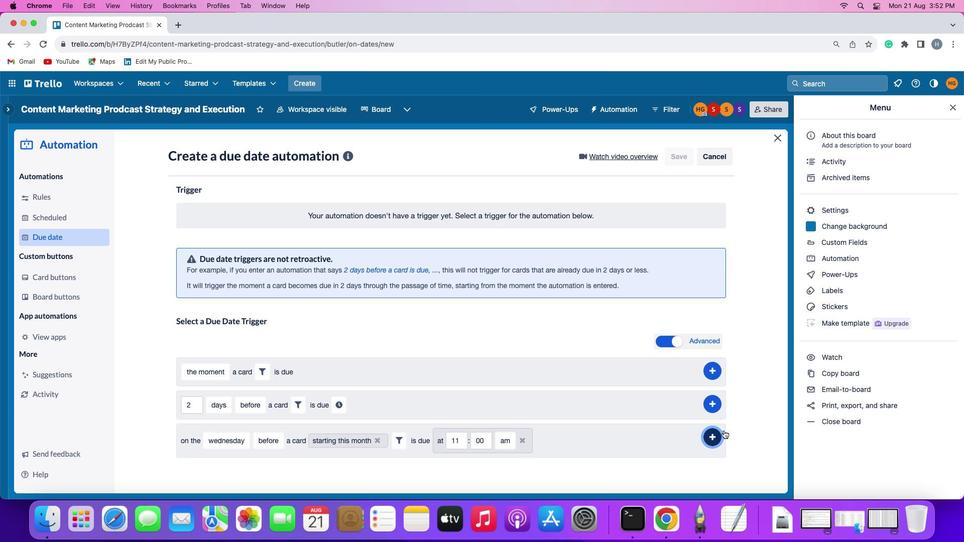 
Action: Mouse moved to (751, 383)
Screenshot: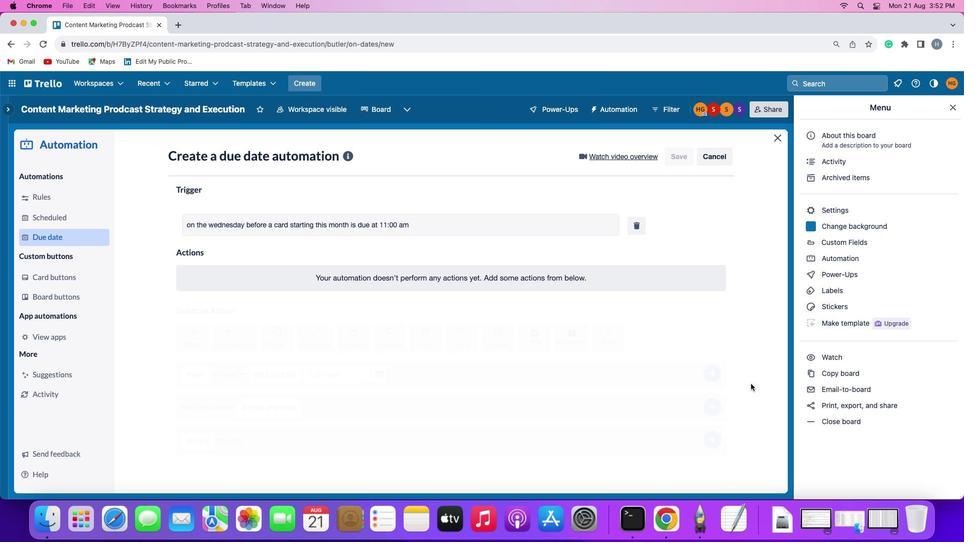 
